 Task: Set the dither depth override for Open GL video output for Windows to 1.0.
Action: Mouse moved to (135, 107)
Screenshot: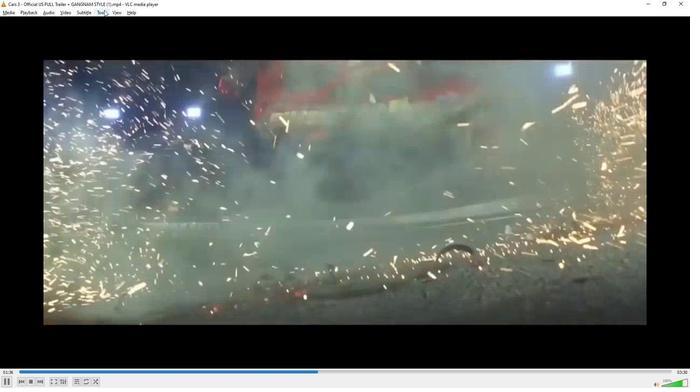 
Action: Mouse pressed left at (135, 107)
Screenshot: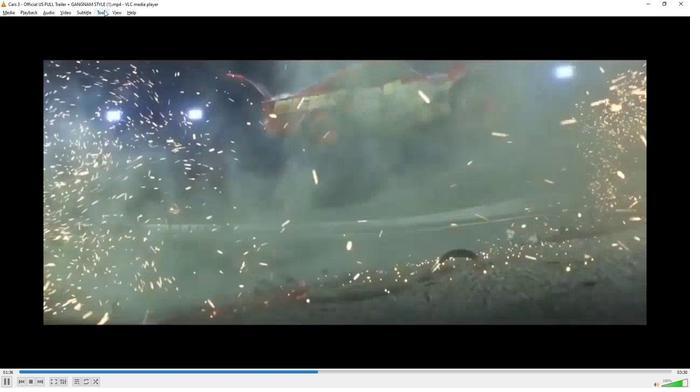 
Action: Mouse moved to (152, 158)
Screenshot: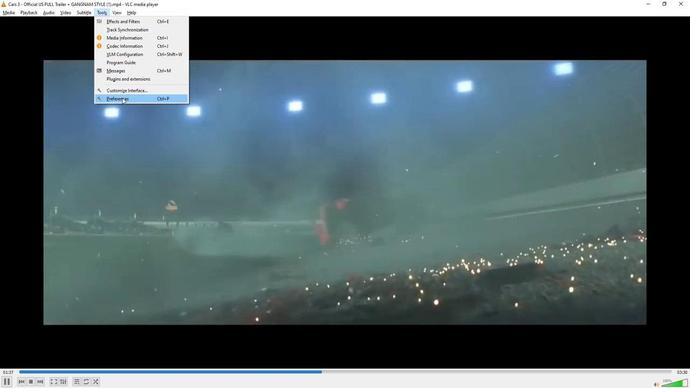 
Action: Mouse pressed left at (152, 158)
Screenshot: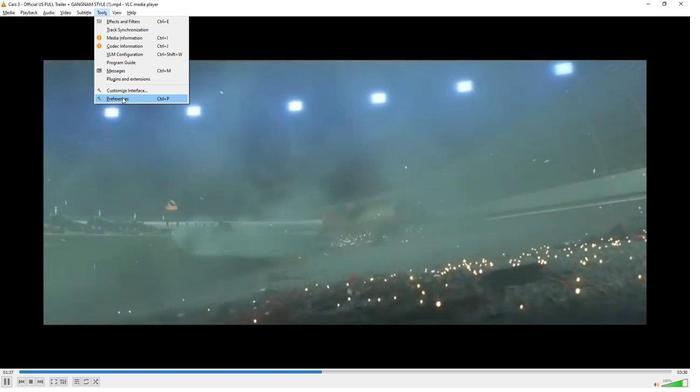 
Action: Mouse moved to (178, 281)
Screenshot: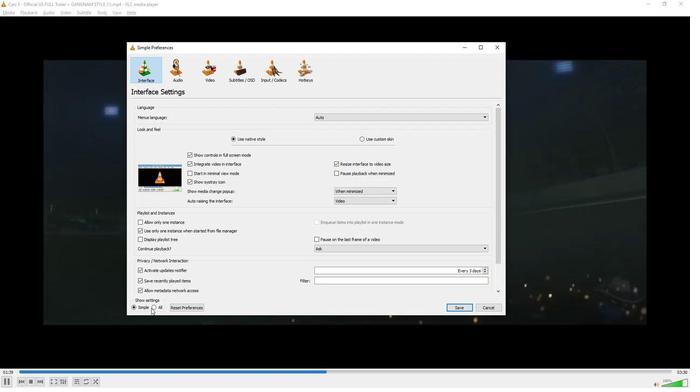 
Action: Mouse pressed left at (178, 281)
Screenshot: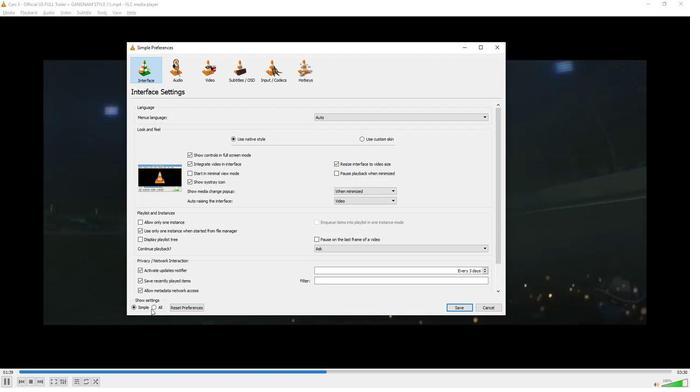 
Action: Mouse moved to (179, 280)
Screenshot: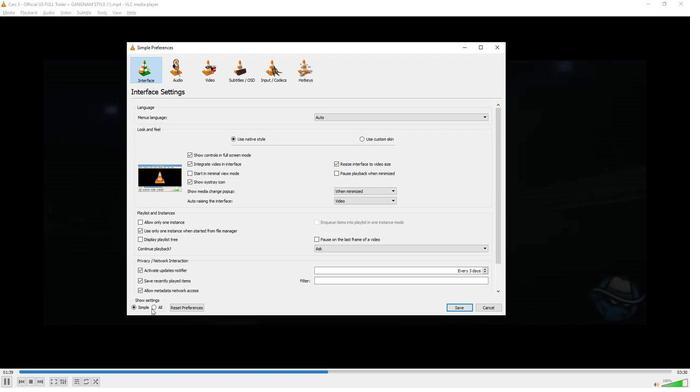 
Action: Mouse pressed left at (179, 280)
Screenshot: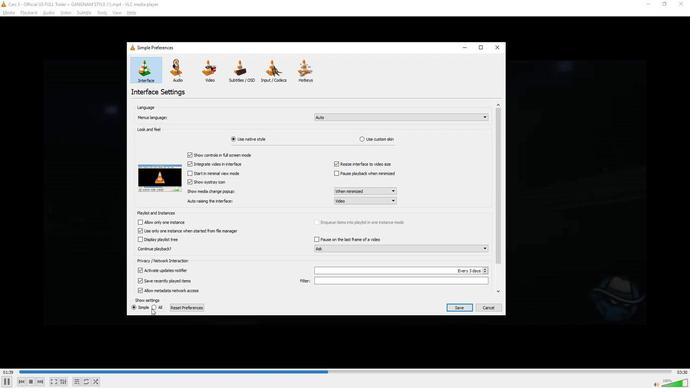 
Action: Mouse moved to (186, 241)
Screenshot: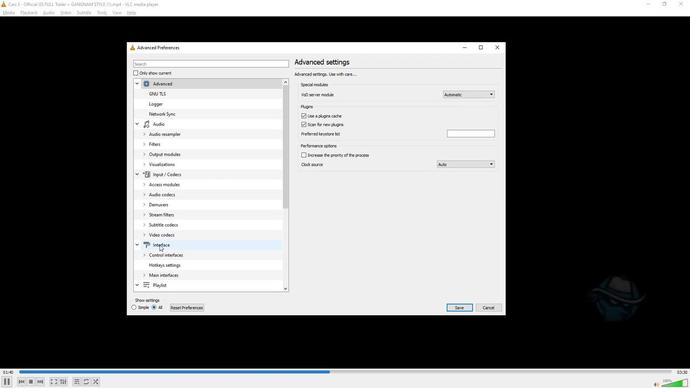 
Action: Mouse scrolled (186, 241) with delta (0, 0)
Screenshot: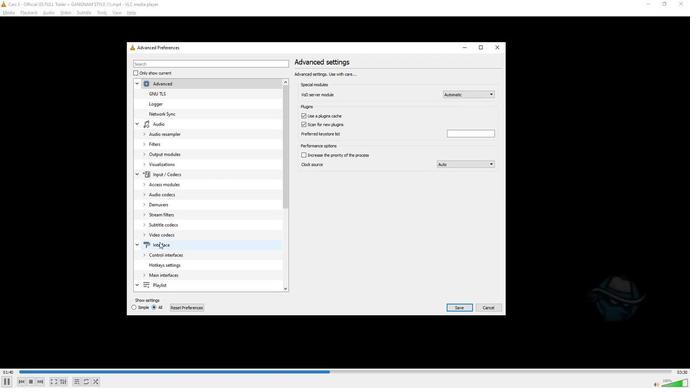 
Action: Mouse scrolled (186, 241) with delta (0, 0)
Screenshot: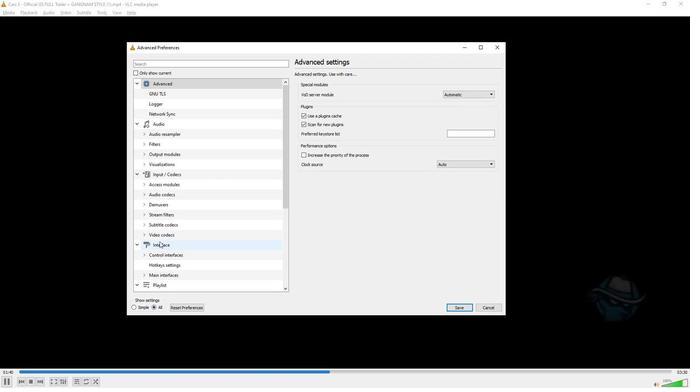 
Action: Mouse scrolled (186, 241) with delta (0, 0)
Screenshot: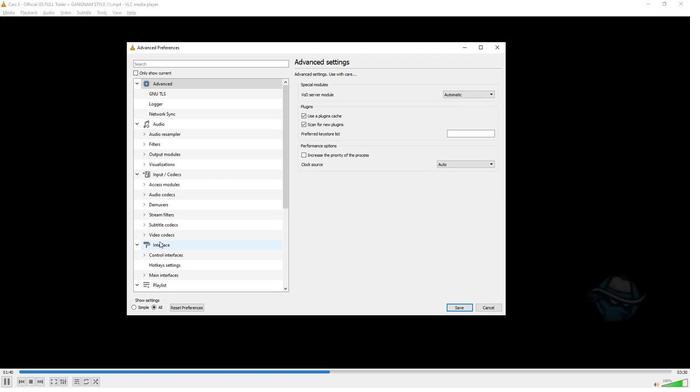 
Action: Mouse scrolled (186, 241) with delta (0, 0)
Screenshot: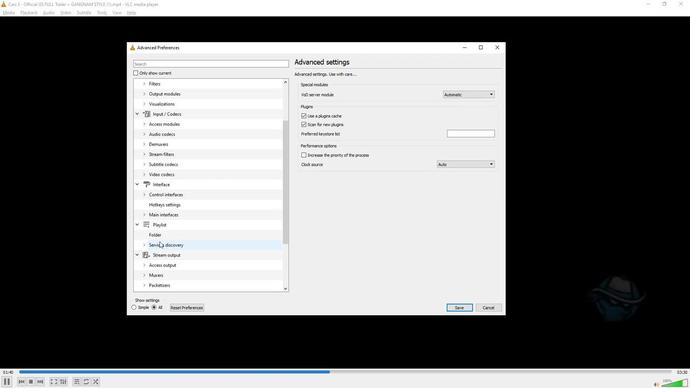 
Action: Mouse scrolled (186, 241) with delta (0, 0)
Screenshot: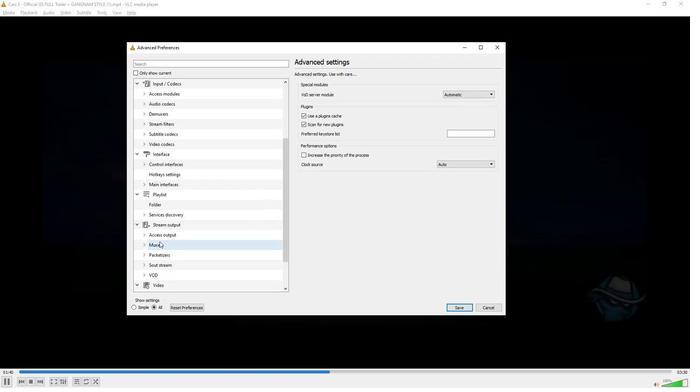 
Action: Mouse scrolled (186, 241) with delta (0, 0)
Screenshot: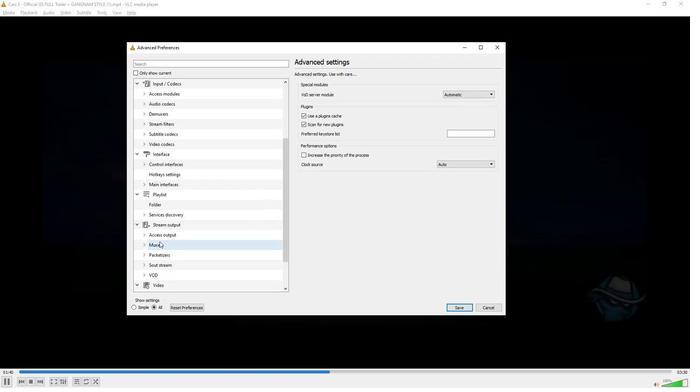 
Action: Mouse scrolled (186, 241) with delta (0, 0)
Screenshot: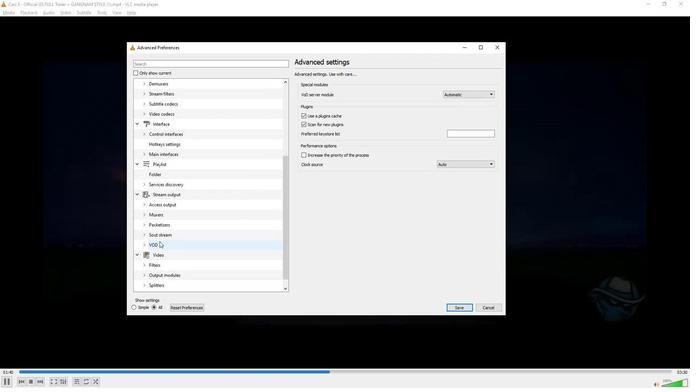 
Action: Mouse moved to (173, 255)
Screenshot: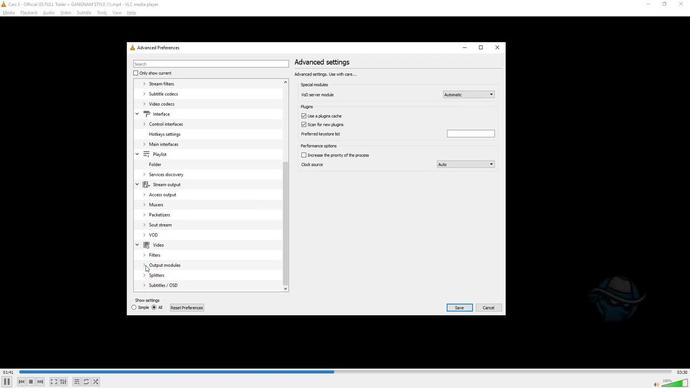 
Action: Mouse pressed left at (173, 255)
Screenshot: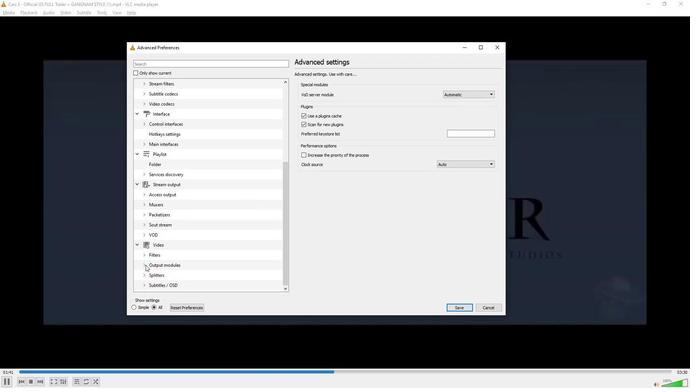 
Action: Mouse moved to (194, 235)
Screenshot: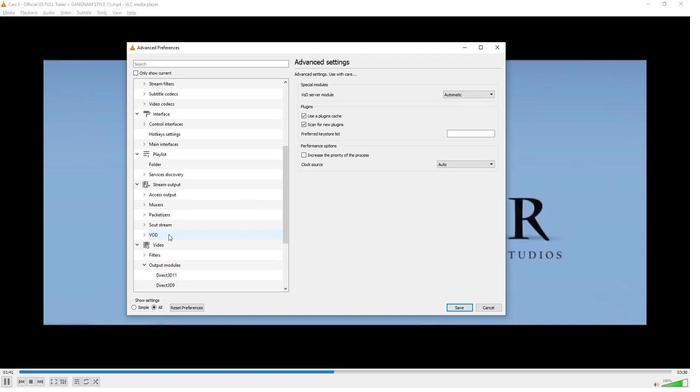 
Action: Mouse scrolled (194, 235) with delta (0, 0)
Screenshot: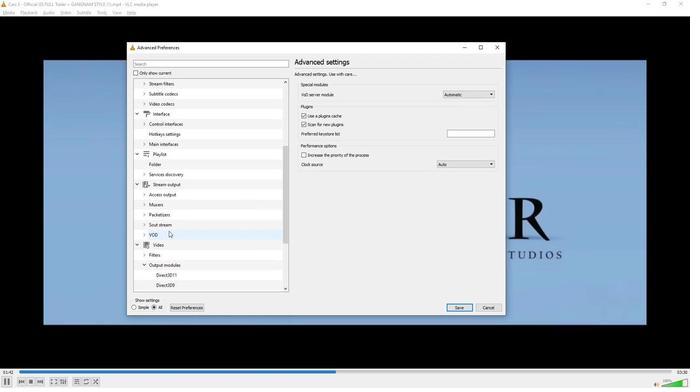
Action: Mouse scrolled (194, 235) with delta (0, 0)
Screenshot: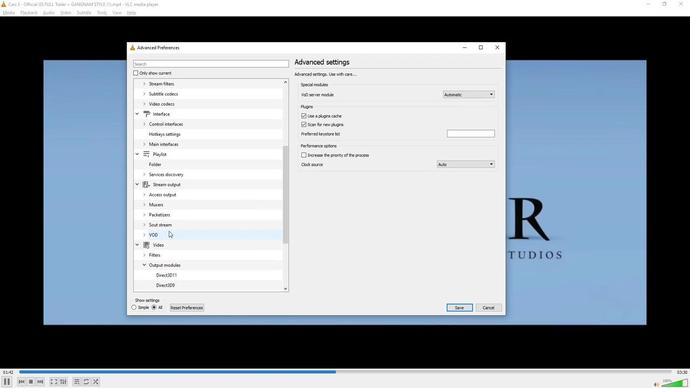 
Action: Mouse scrolled (194, 235) with delta (0, 0)
Screenshot: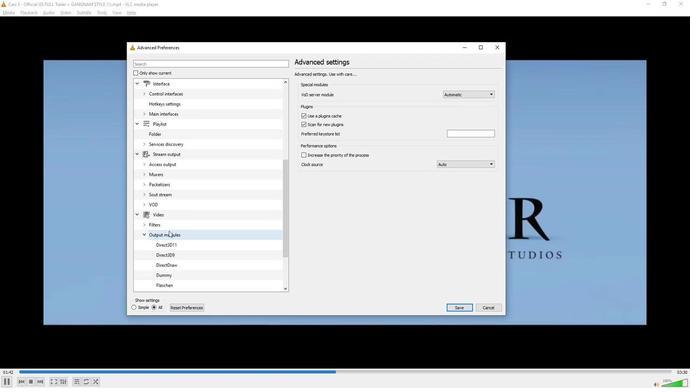 
Action: Mouse scrolled (194, 235) with delta (0, 0)
Screenshot: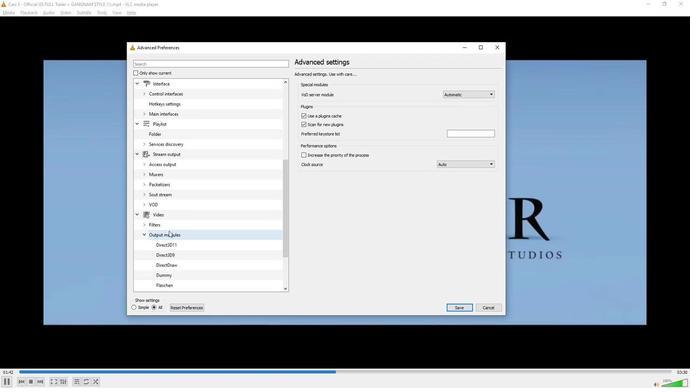 
Action: Mouse scrolled (194, 235) with delta (0, 0)
Screenshot: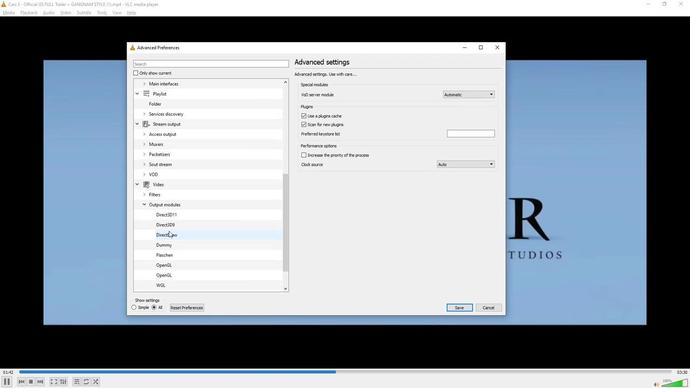 
Action: Mouse scrolled (194, 235) with delta (0, 0)
Screenshot: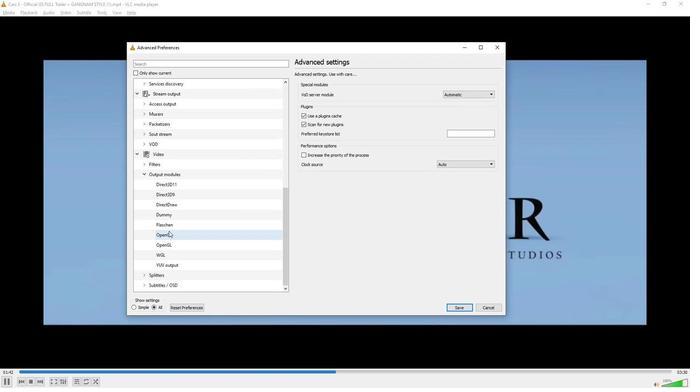 
Action: Mouse scrolled (194, 235) with delta (0, 0)
Screenshot: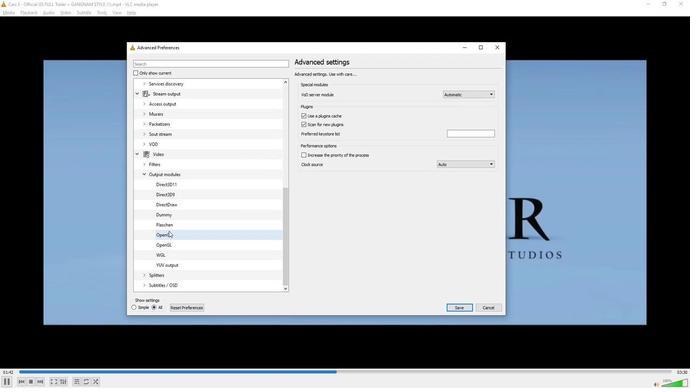 
Action: Mouse moved to (193, 242)
Screenshot: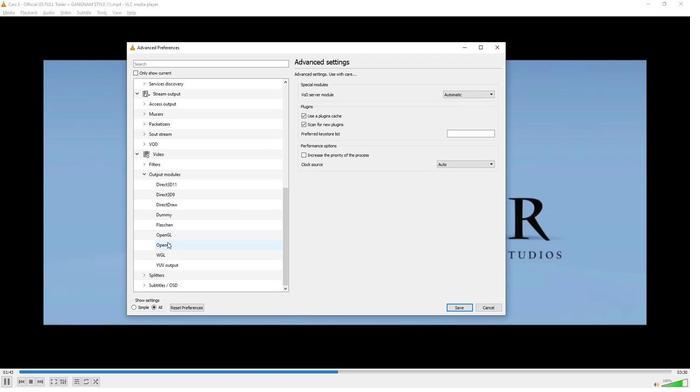 
Action: Mouse pressed left at (193, 242)
Screenshot: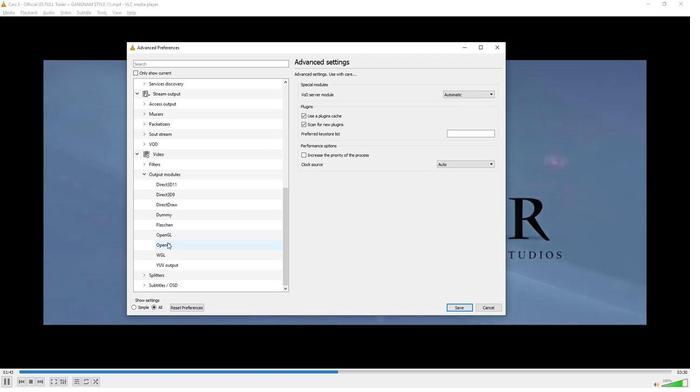 
Action: Mouse moved to (488, 214)
Screenshot: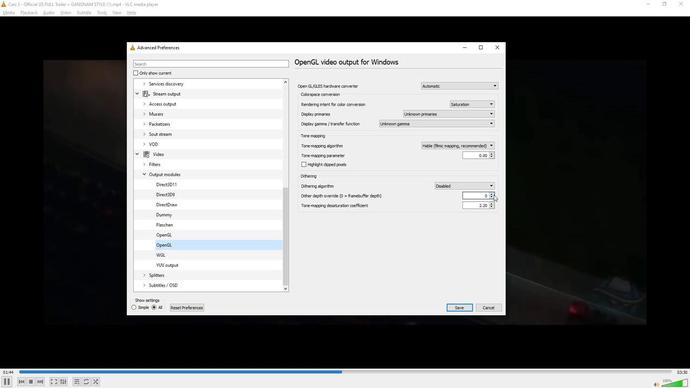 
Action: Mouse pressed left at (488, 214)
Screenshot: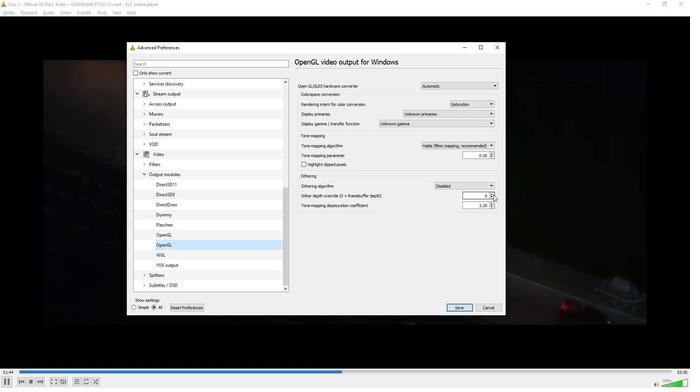 
Action: Mouse moved to (486, 215)
Screenshot: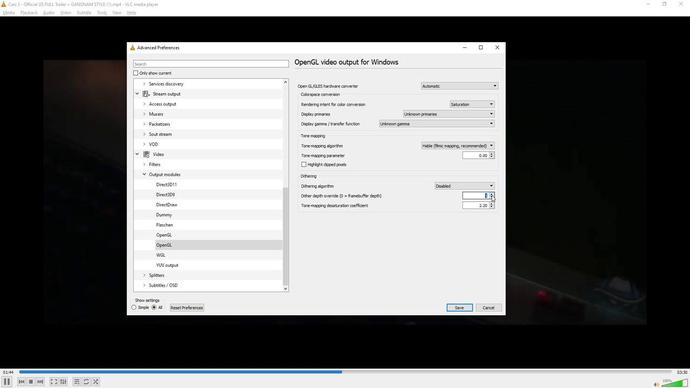
Action: Mouse pressed left at (486, 215)
Screenshot: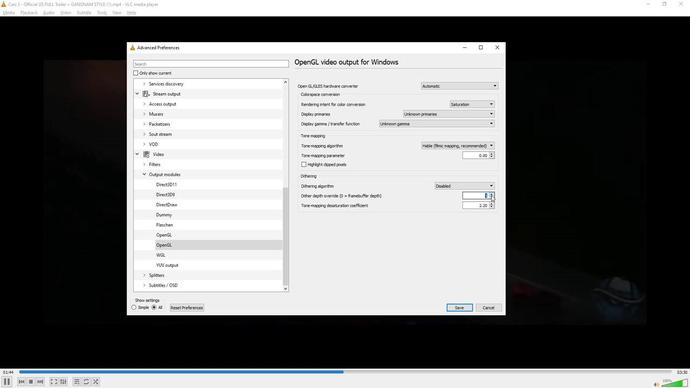
Action: Mouse moved to (486, 215)
Screenshot: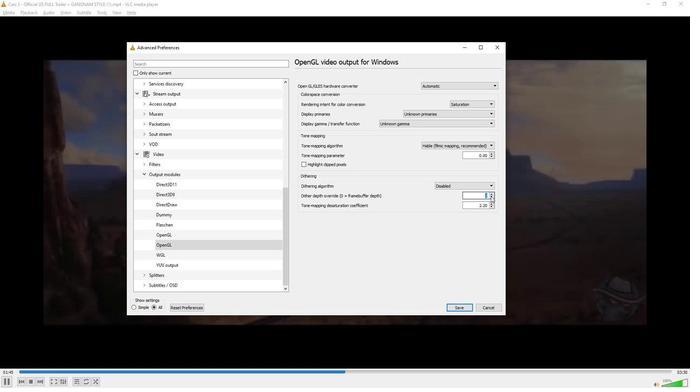 
Action: Mouse pressed left at (486, 215)
Screenshot: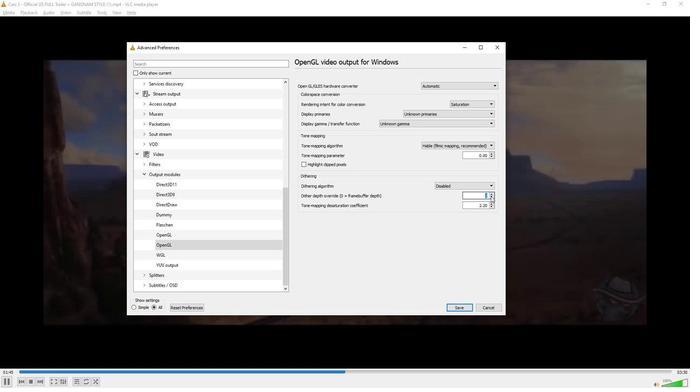 
Action: Mouse moved to (459, 238)
Screenshot: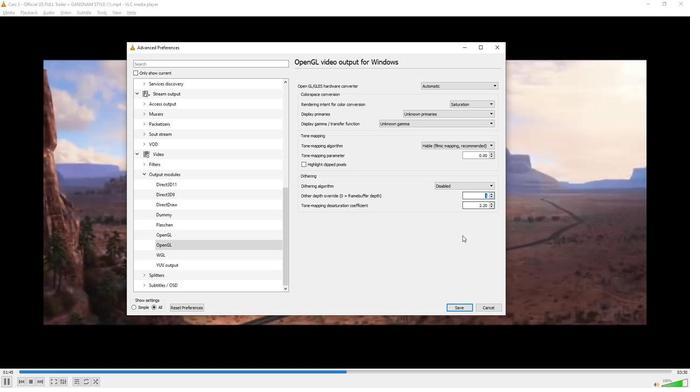 
Action: Mouse pressed left at (459, 238)
Screenshot: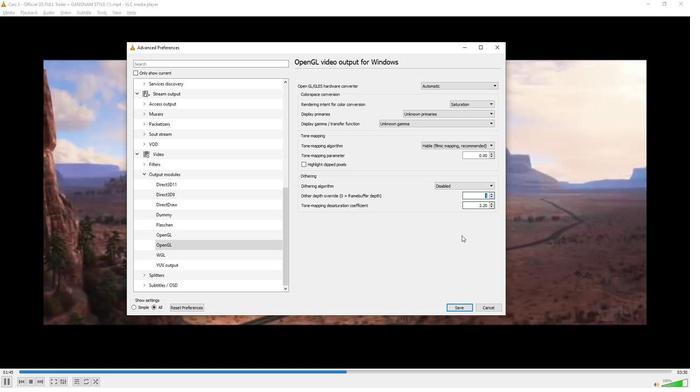 
